 Task: Create a task  Implement a feature for users to share their location and find nearby friends , assign it to team member softage.8@softage.net in the project WorkSmart and update the status of the task to  On Track  , set the priority of the task to Low.
Action: Mouse moved to (62, 51)
Screenshot: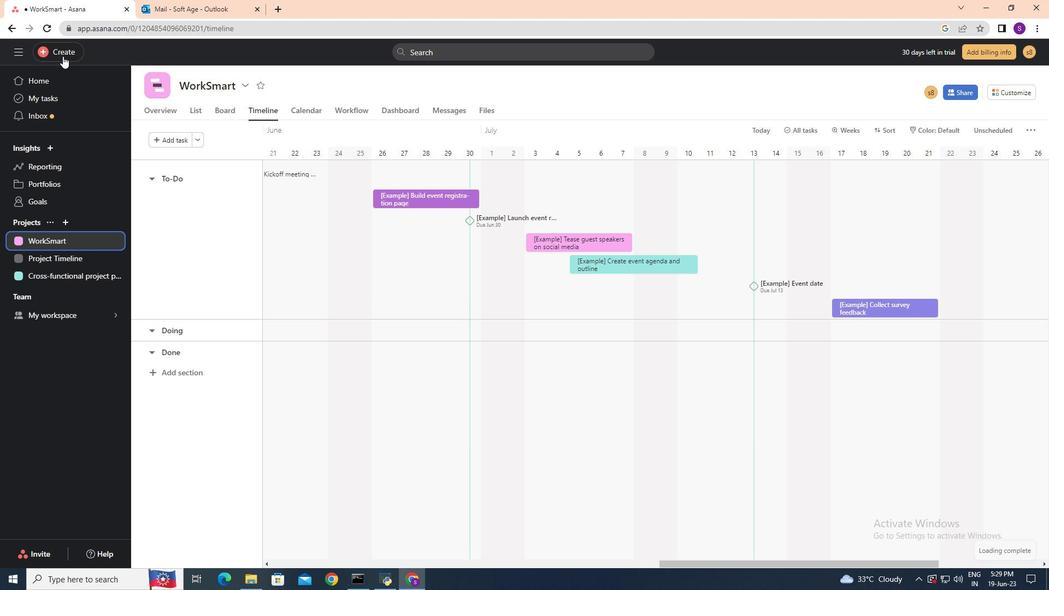 
Action: Mouse pressed left at (62, 51)
Screenshot: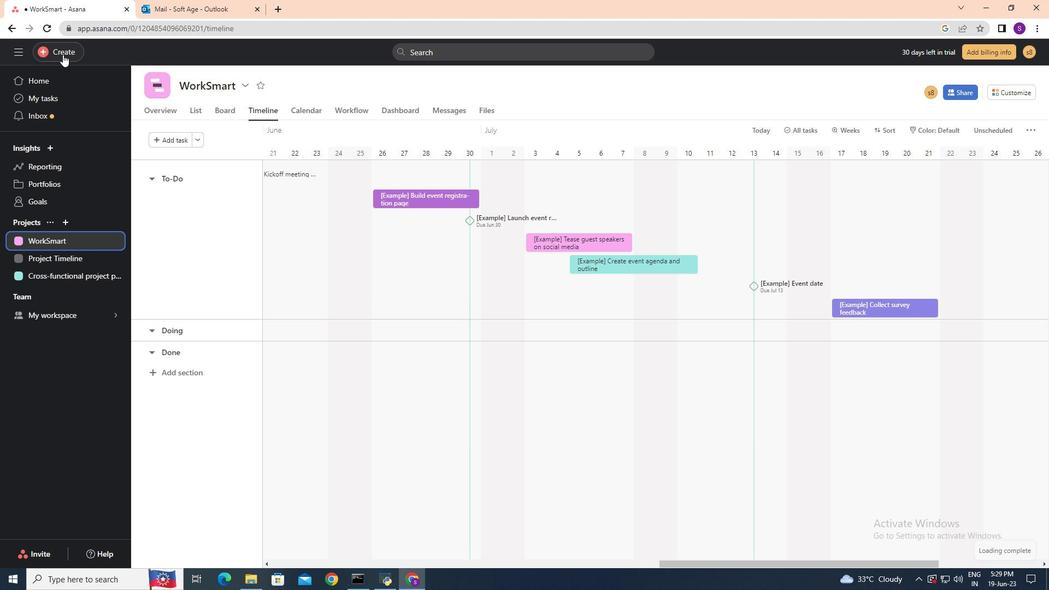 
Action: Mouse moved to (102, 56)
Screenshot: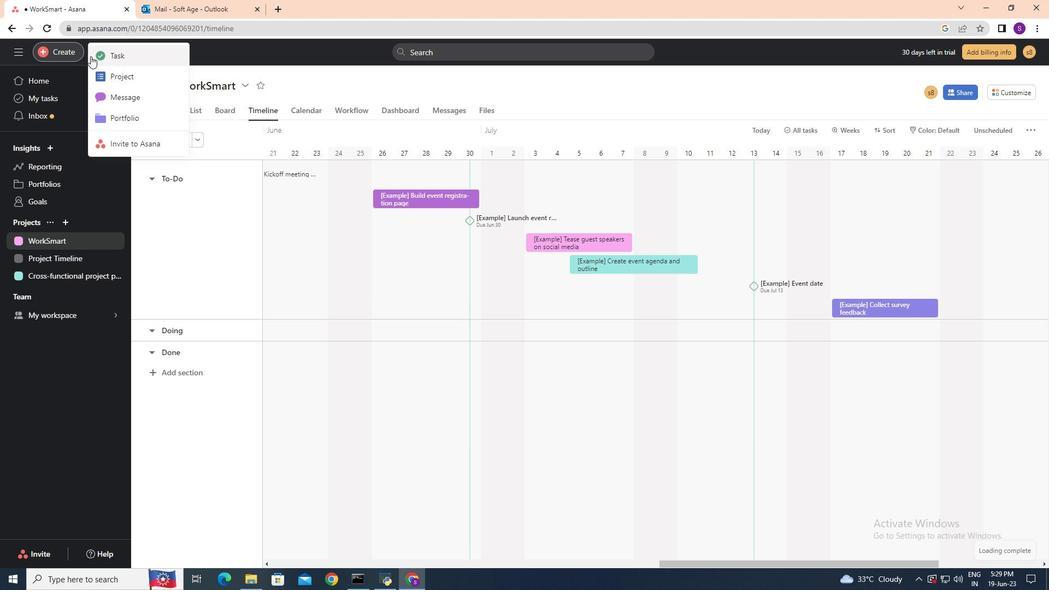
Action: Mouse pressed left at (102, 56)
Screenshot: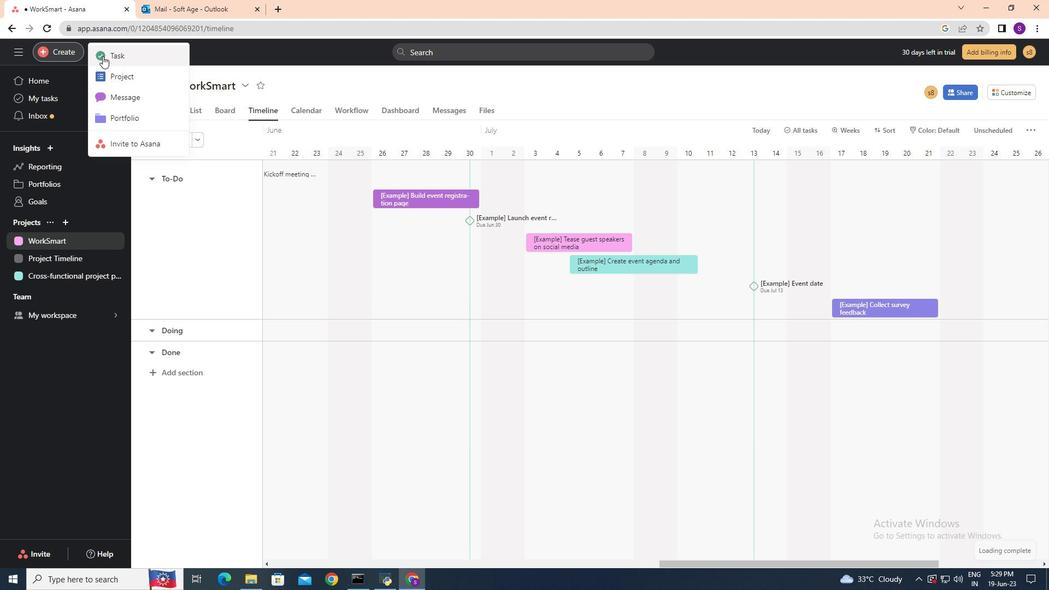 
Action: Mouse moved to (104, 56)
Screenshot: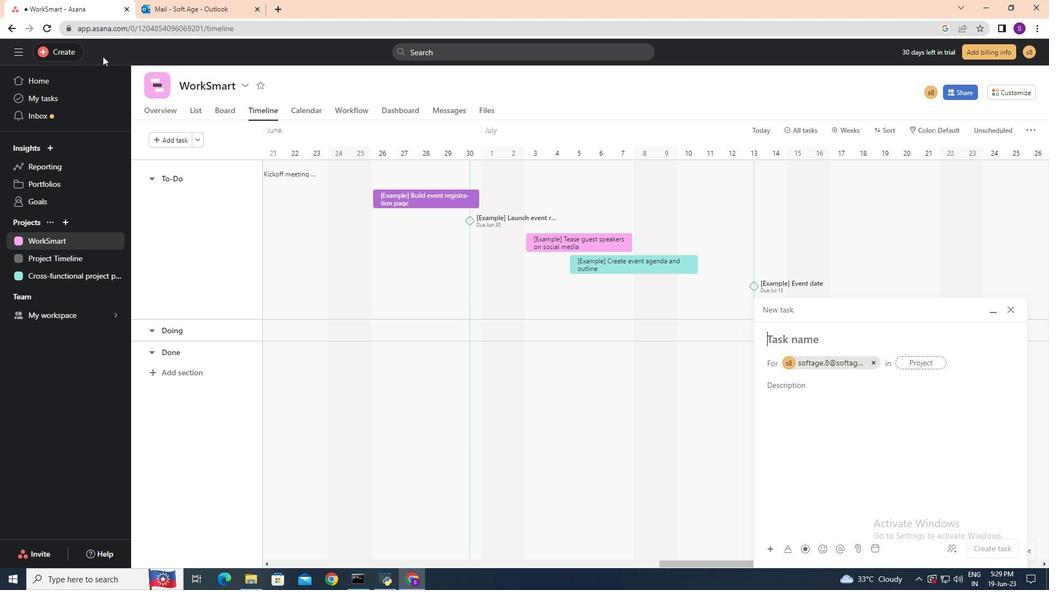 
Action: Key pressed <Key.shift><Key.shift><Key.shift><Key.shift><Key.shift><Key.shift><Key.shift><Key.shift><Key.shift><Key.shift>Implement<Key.space>a<Key.space>feature<Key.space>for<Key.space>users<Key.space>to<Key.space>share<Key.space>their<Key.space>location<Key.space>and<Key.space>find<Key.space>nearby<Key.space>friends<Key.space>
Screenshot: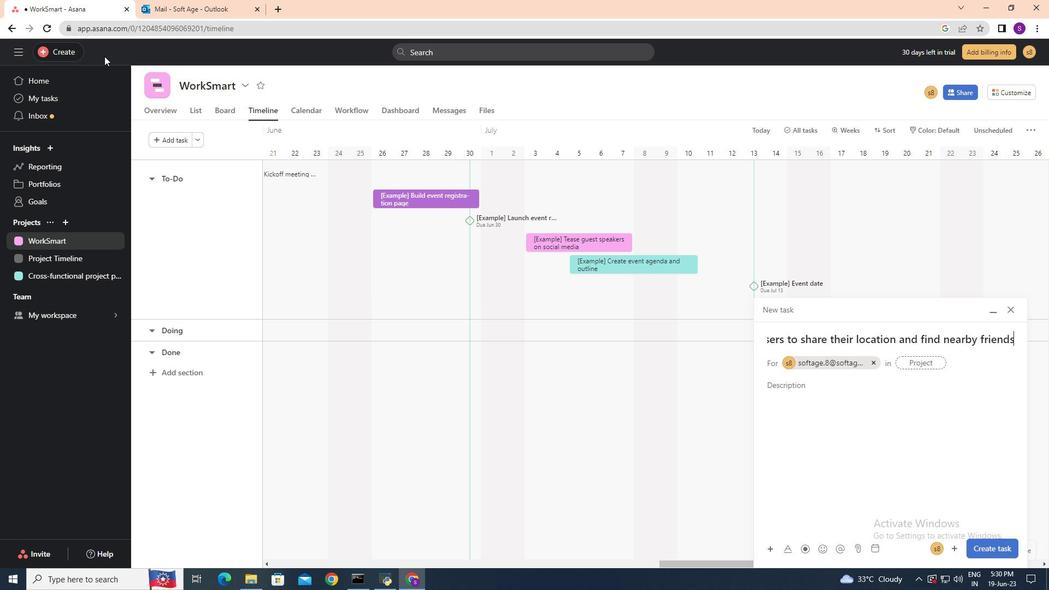 
Action: Mouse moved to (817, 362)
Screenshot: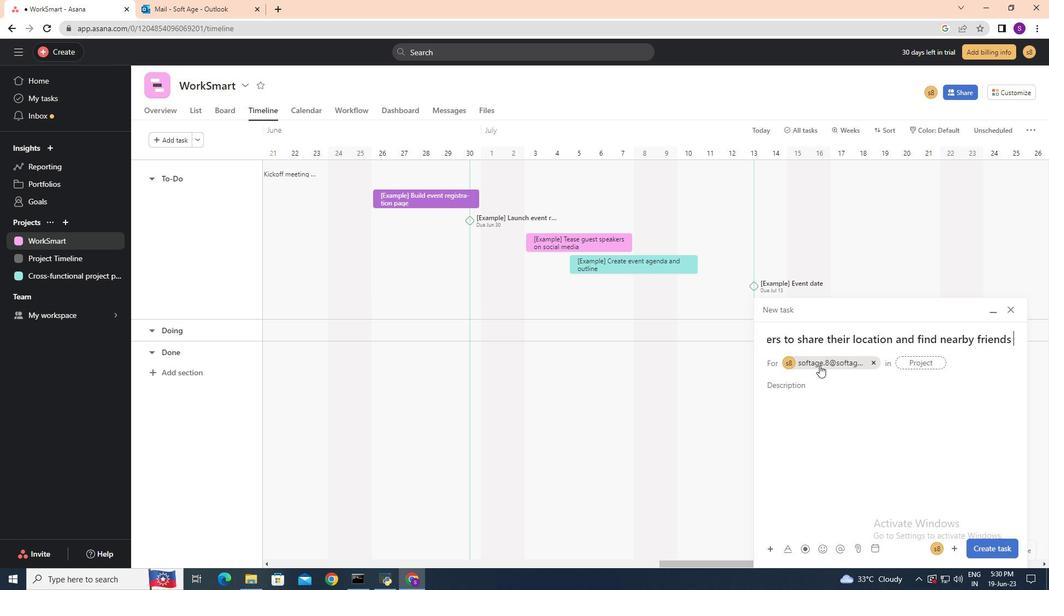 
Action: Mouse pressed left at (817, 362)
Screenshot: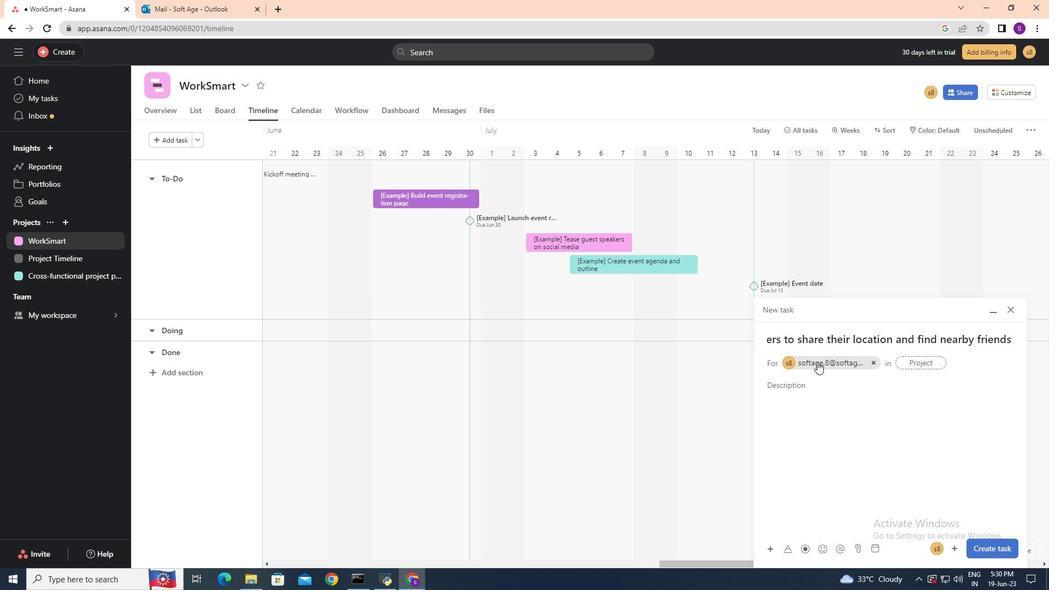 
Action: Key pressed softage.8
Screenshot: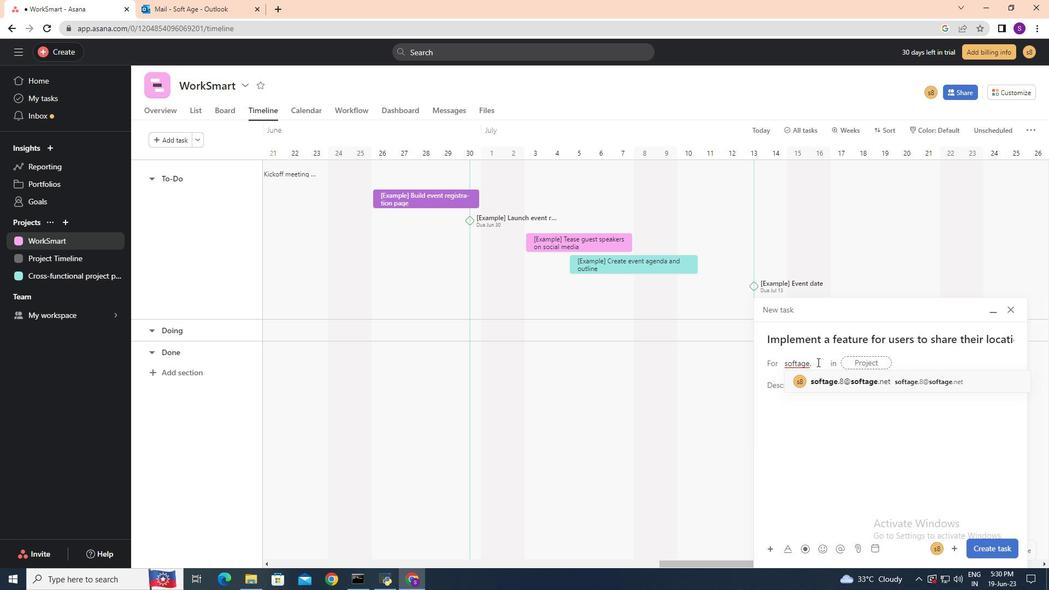 
Action: Mouse moved to (839, 384)
Screenshot: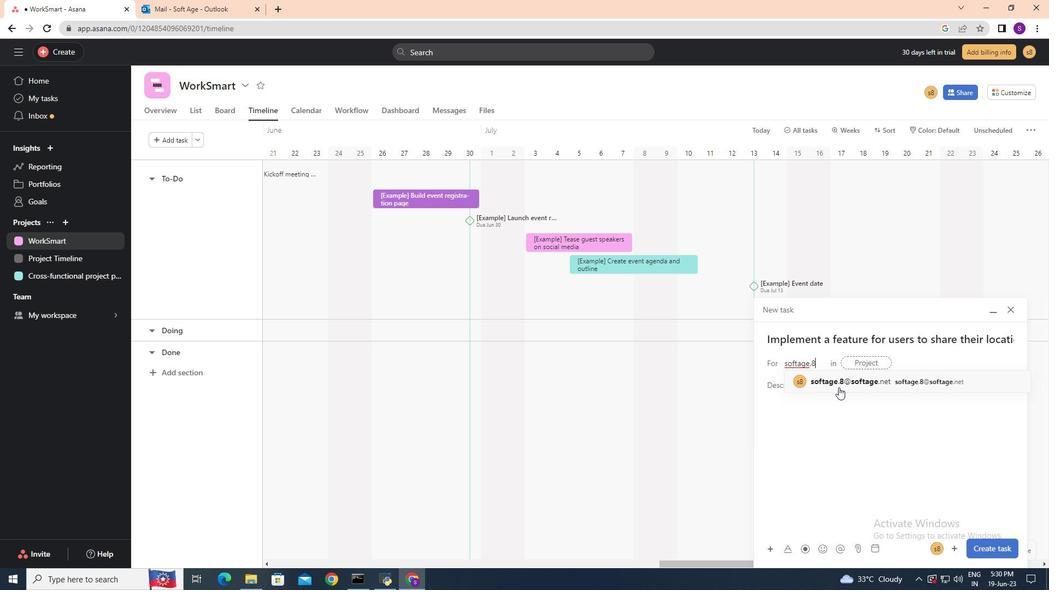 
Action: Mouse pressed left at (839, 384)
Screenshot: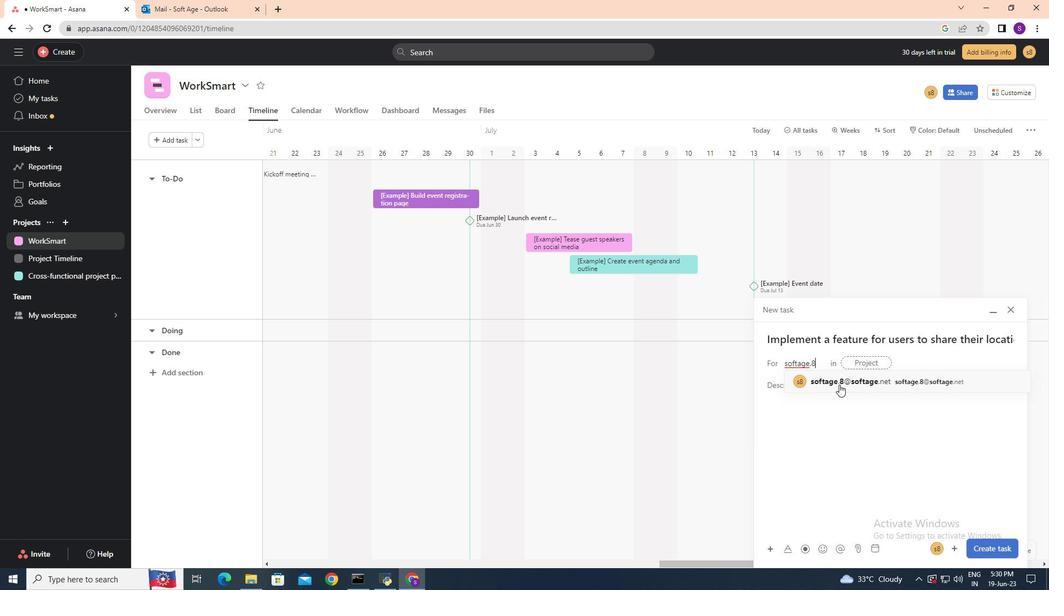 
Action: Mouse moved to (833, 381)
Screenshot: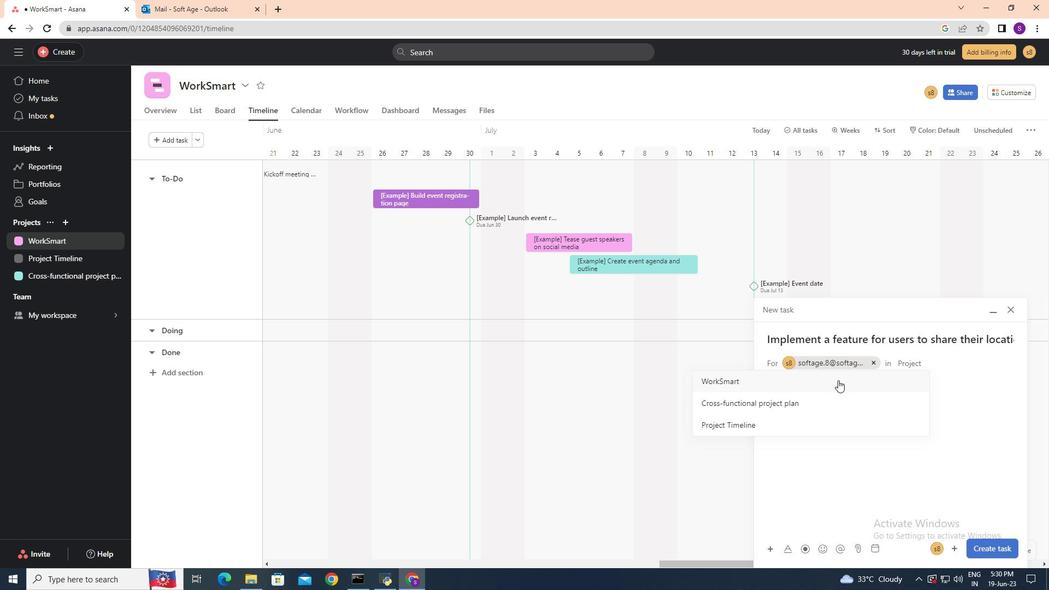 
Action: Mouse pressed left at (833, 381)
Screenshot: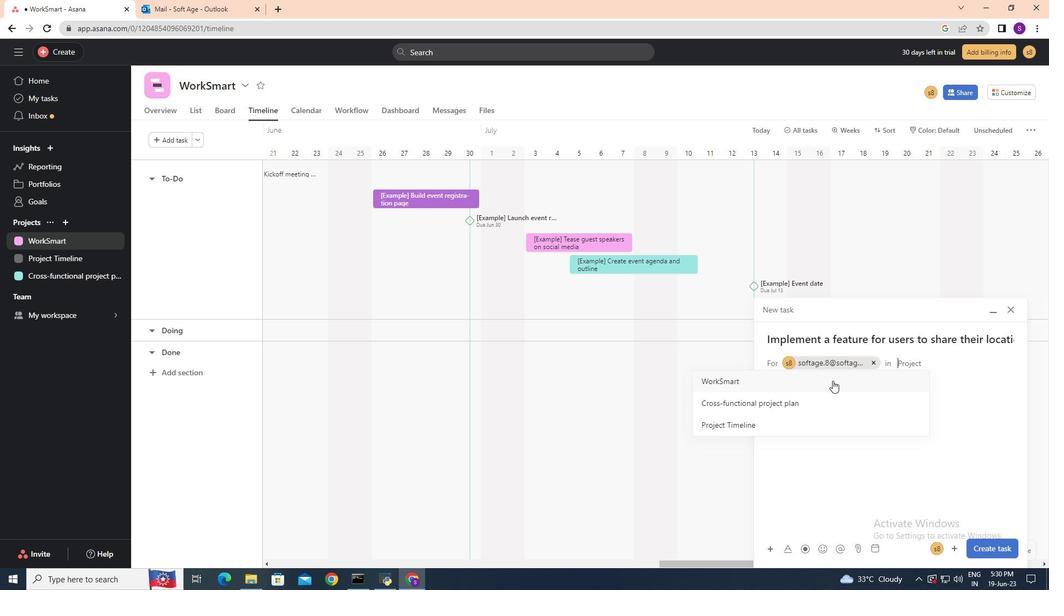 
Action: Mouse moved to (876, 454)
Screenshot: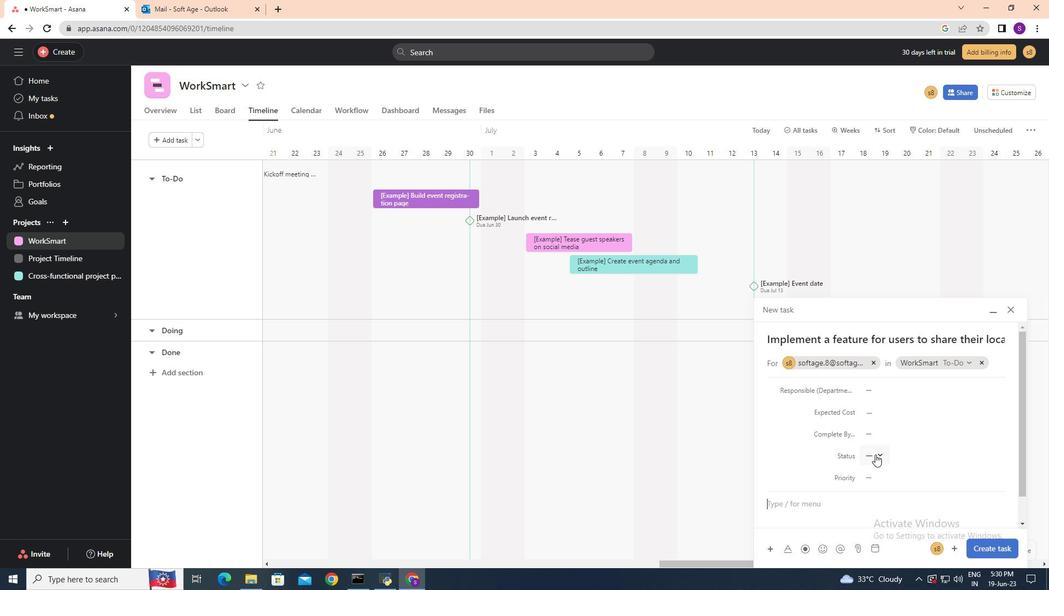 
Action: Mouse pressed left at (876, 454)
Screenshot: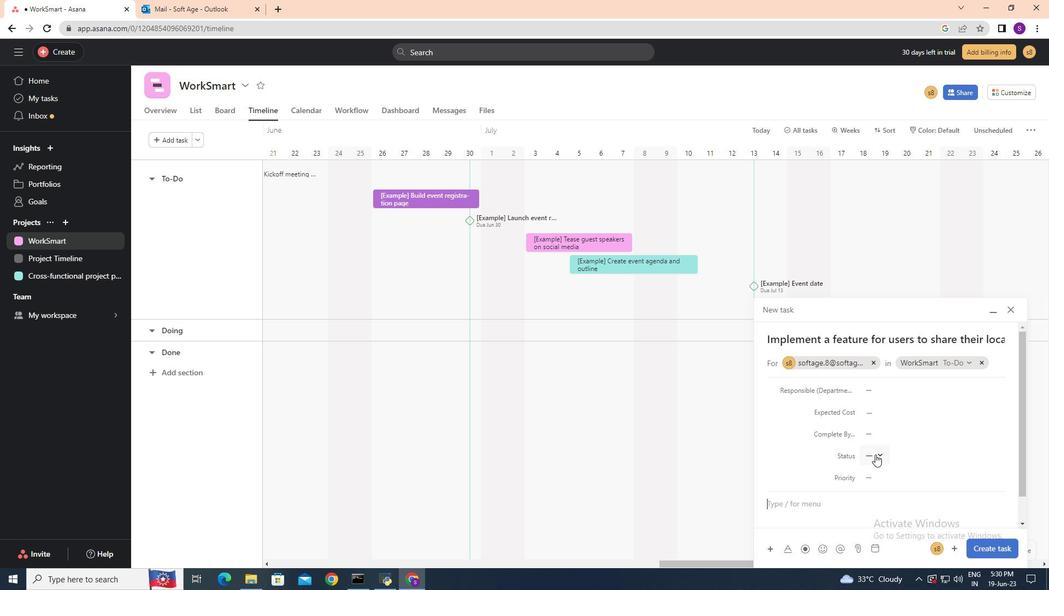 
Action: Mouse moved to (891, 485)
Screenshot: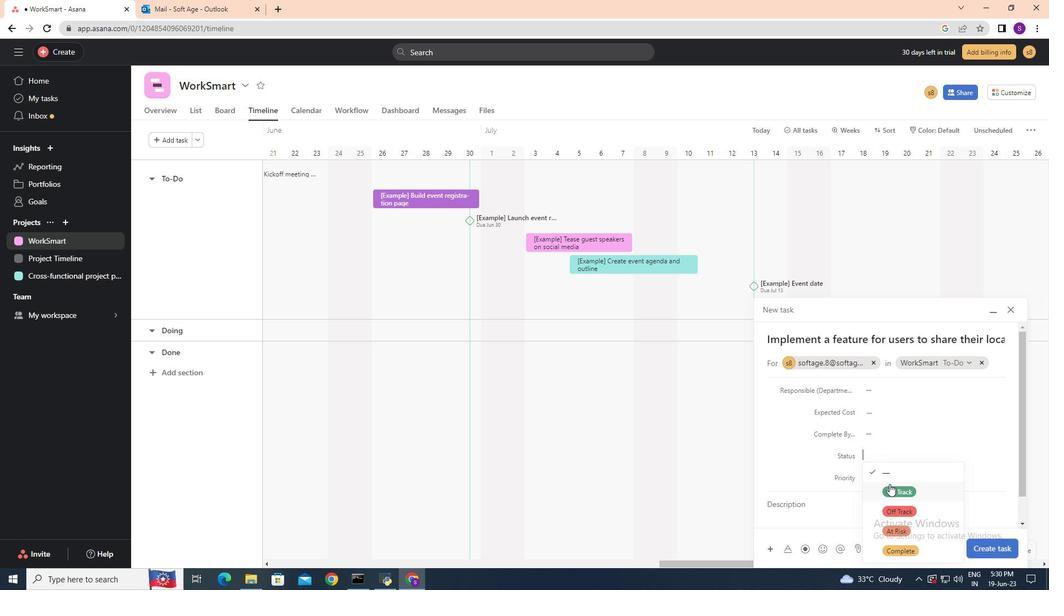 
Action: Mouse pressed left at (891, 485)
Screenshot: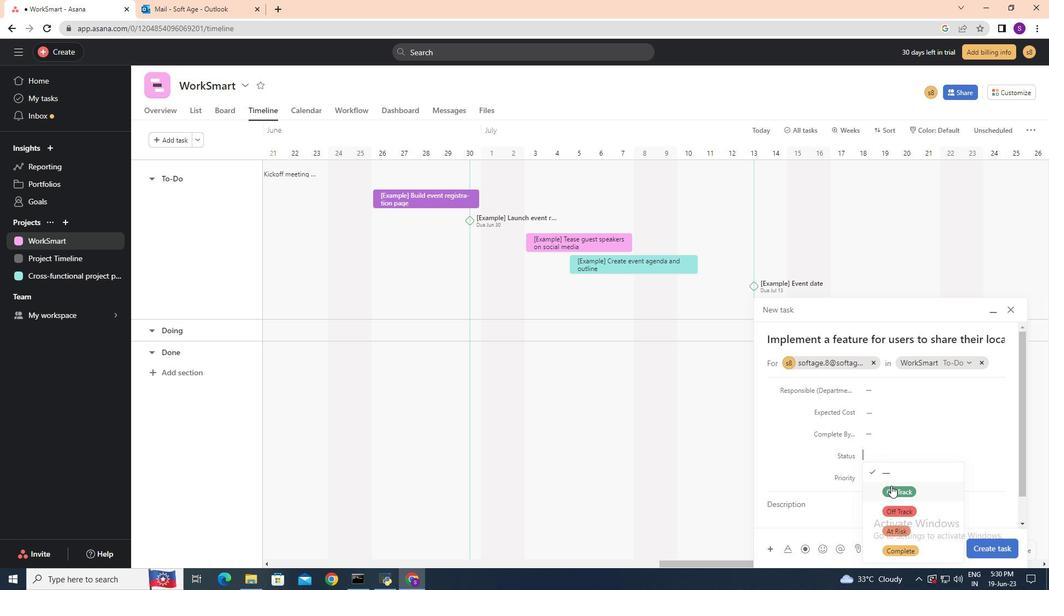 
Action: Mouse moved to (878, 475)
Screenshot: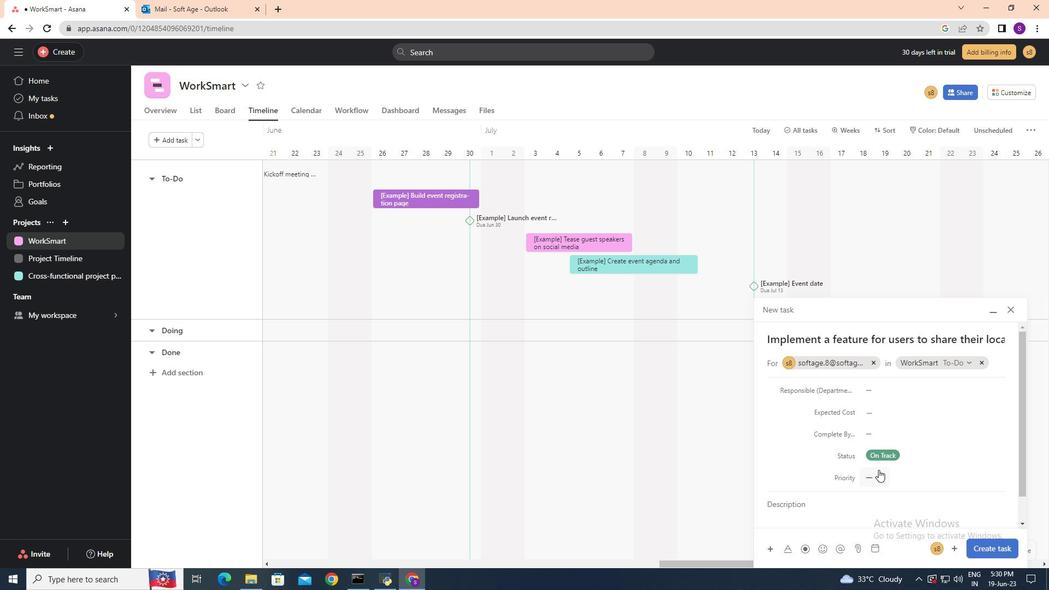 
Action: Mouse pressed left at (878, 475)
Screenshot: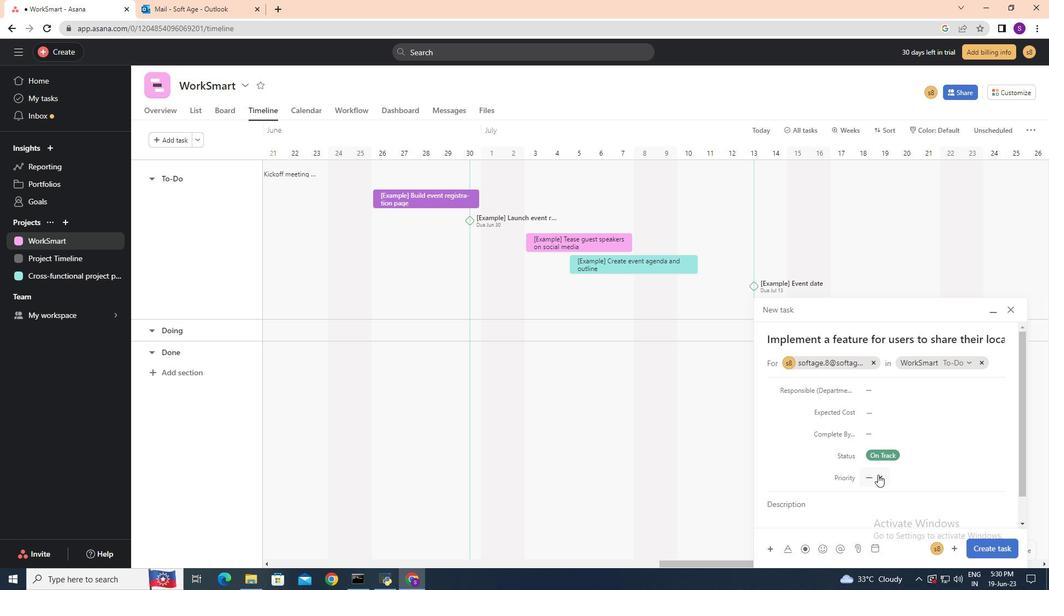
Action: Mouse moved to (890, 547)
Screenshot: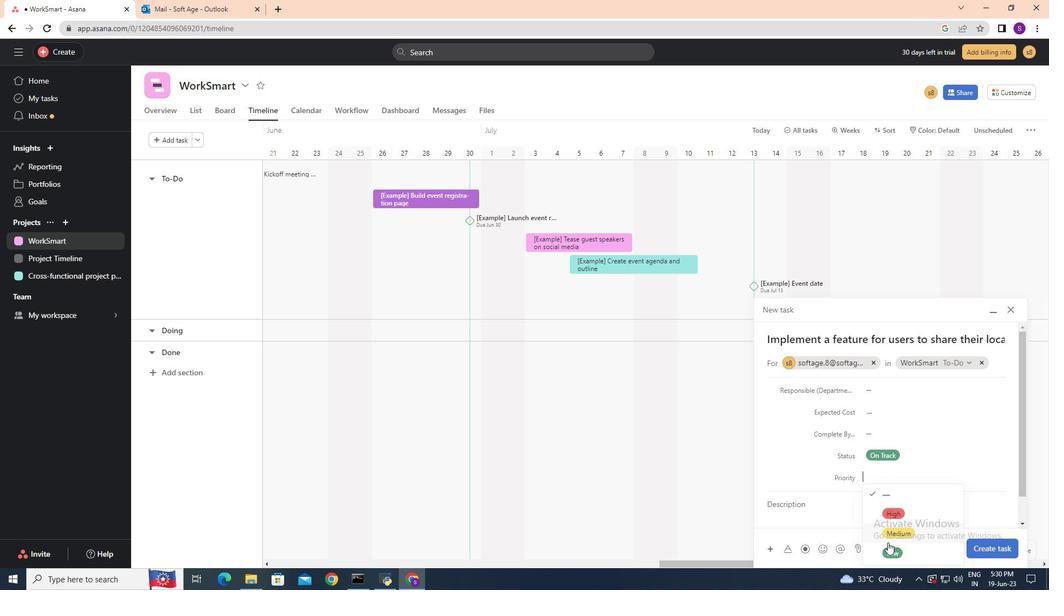 
Action: Mouse pressed left at (890, 547)
Screenshot: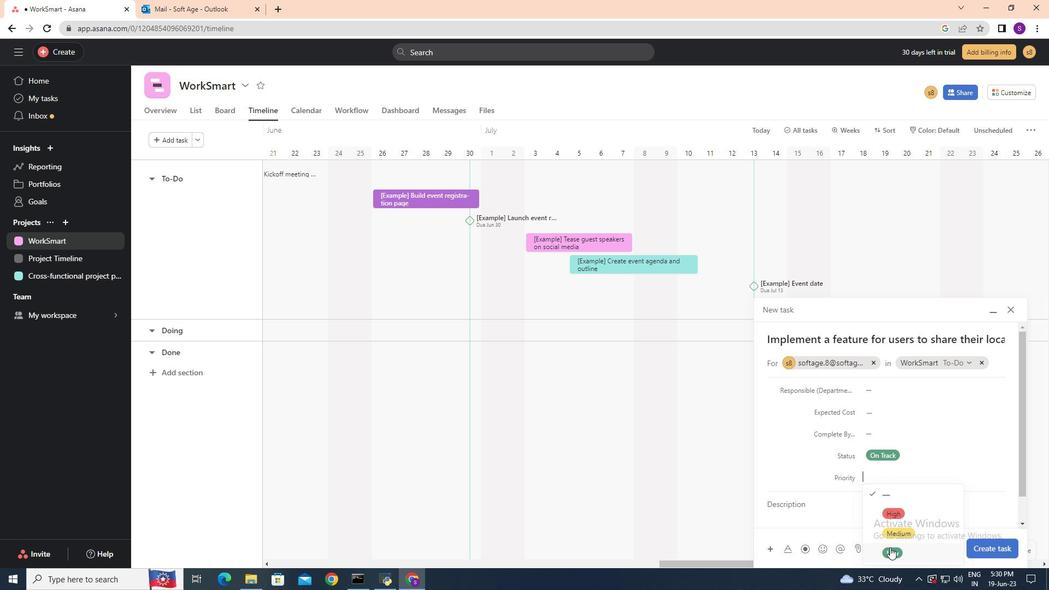 
Action: Mouse moved to (983, 545)
Screenshot: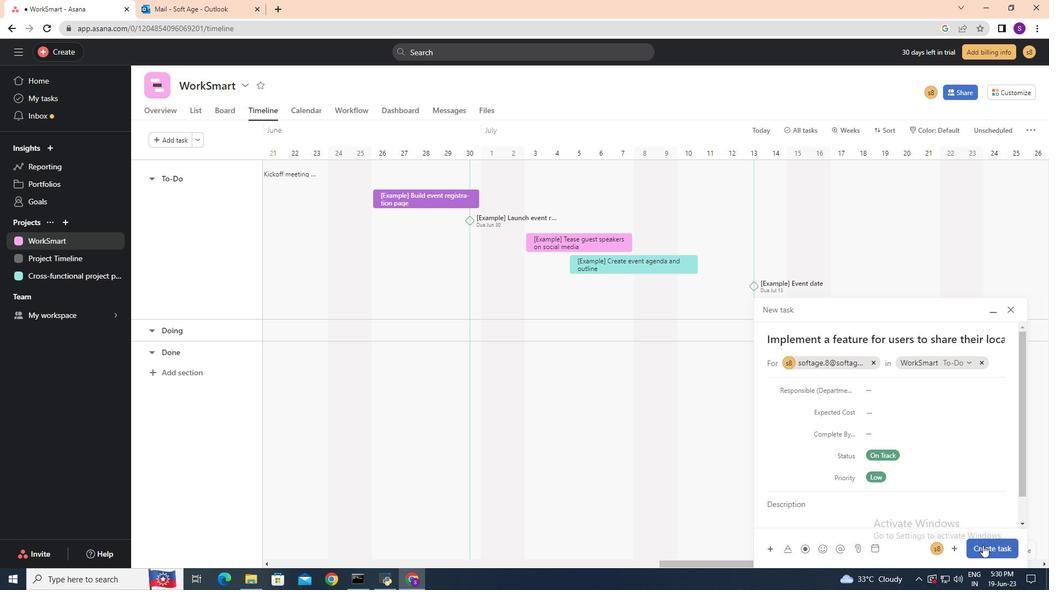 
Action: Mouse pressed left at (983, 545)
Screenshot: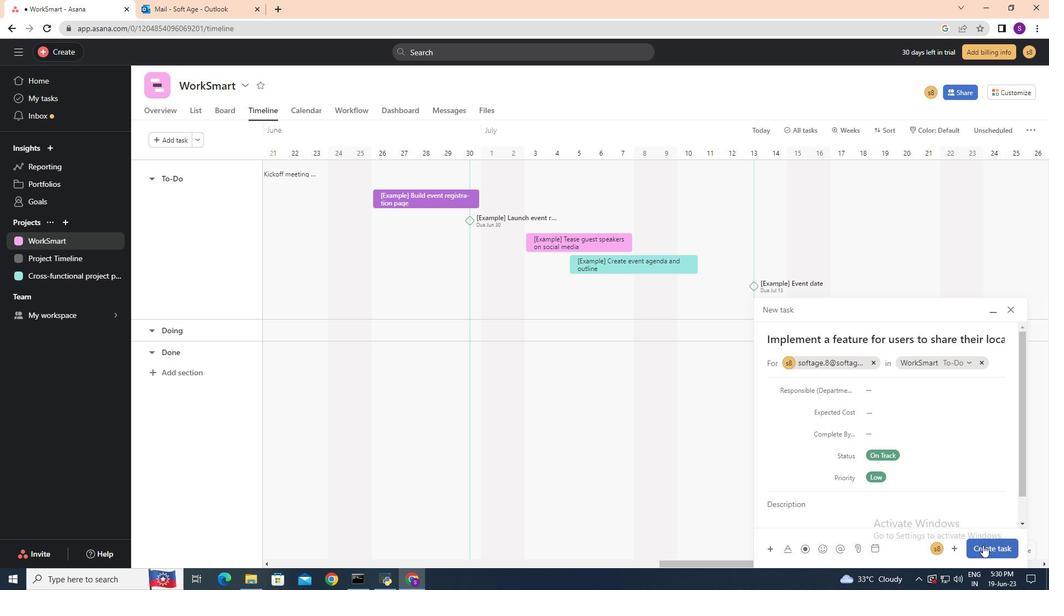 
